 Task: Update the pool type of the saved search to the community pool.
Action: Mouse moved to (433, 328)
Screenshot: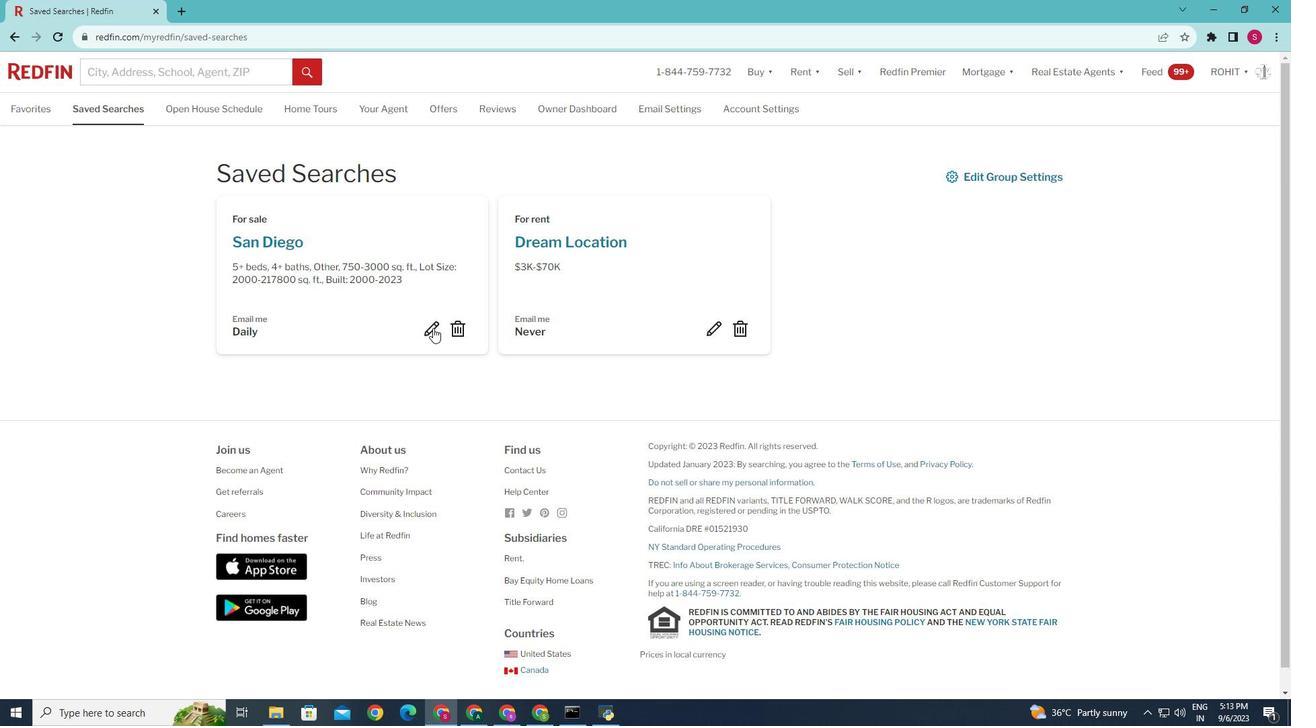
Action: Mouse pressed left at (433, 328)
Screenshot: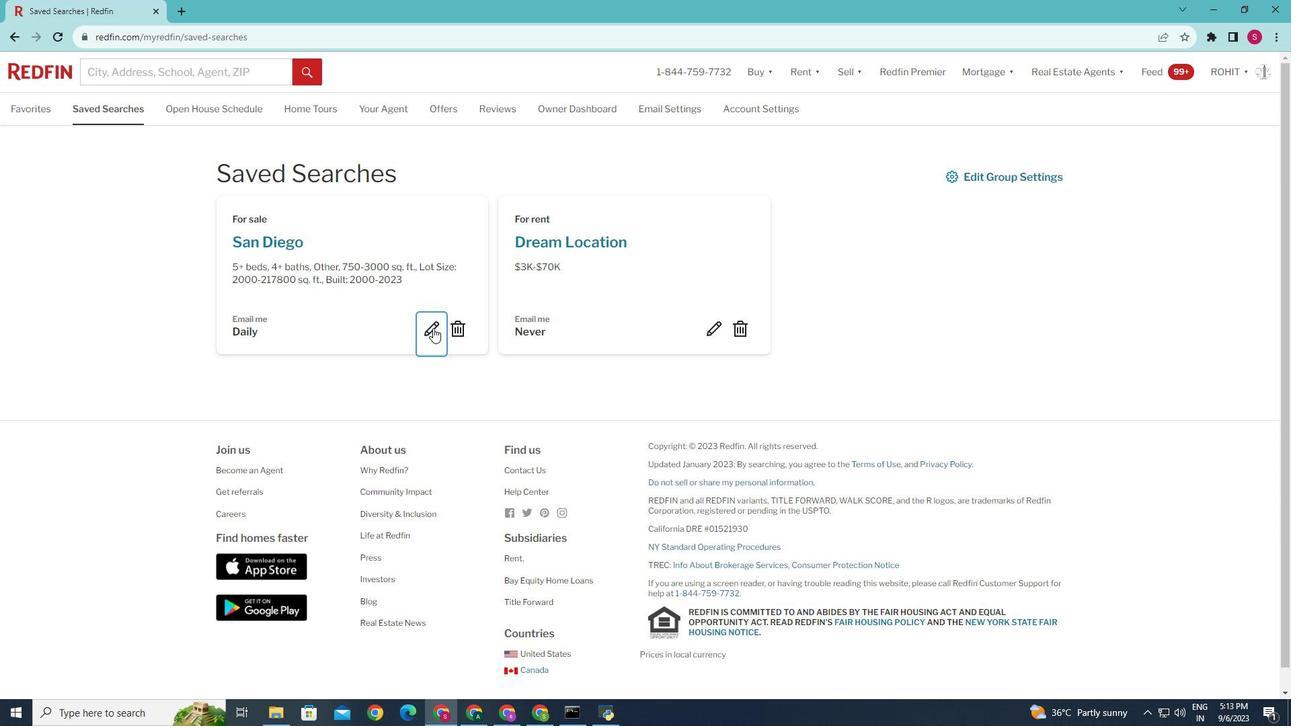 
Action: Mouse moved to (579, 423)
Screenshot: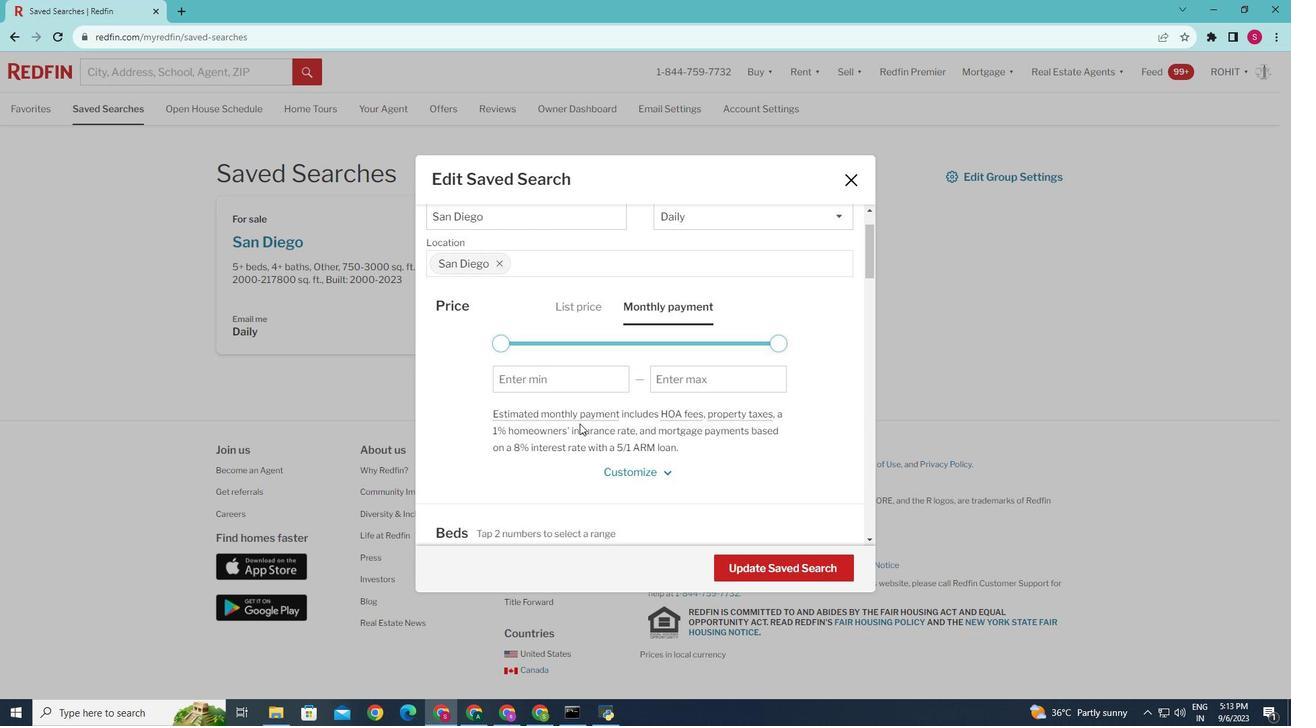 
Action: Mouse scrolled (579, 423) with delta (0, 0)
Screenshot: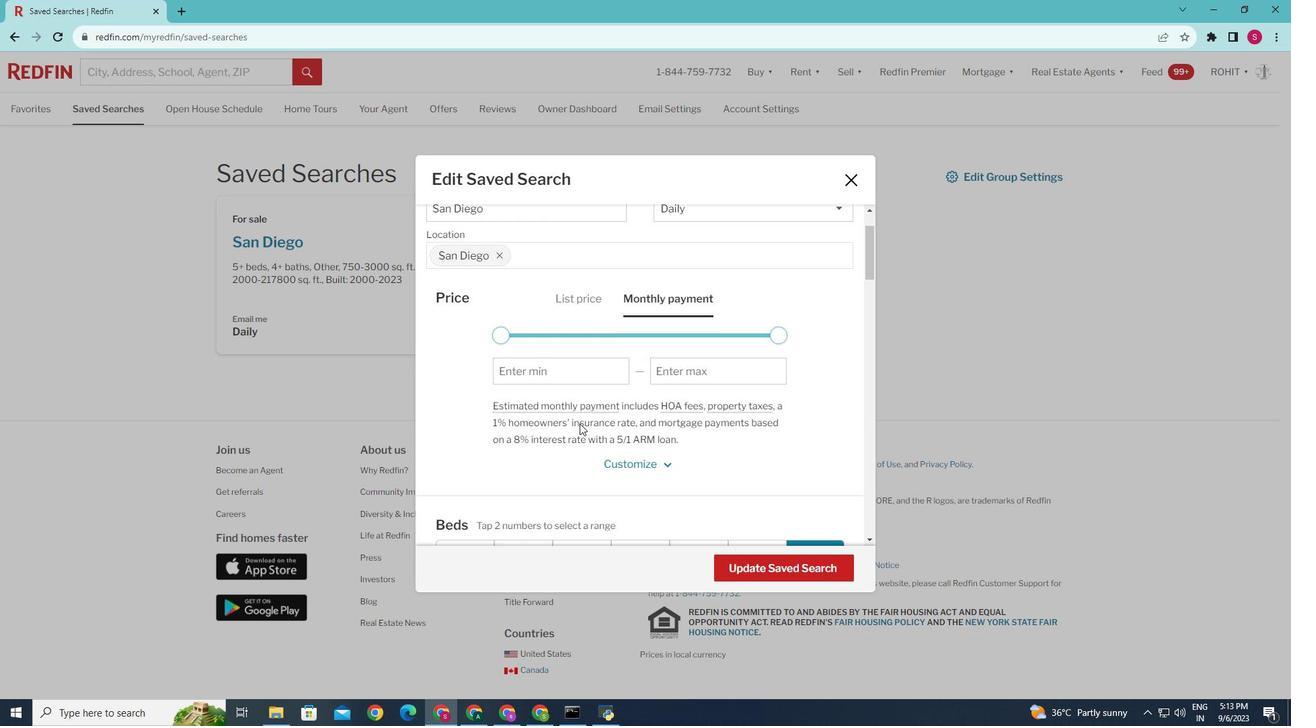 
Action: Mouse scrolled (579, 423) with delta (0, 0)
Screenshot: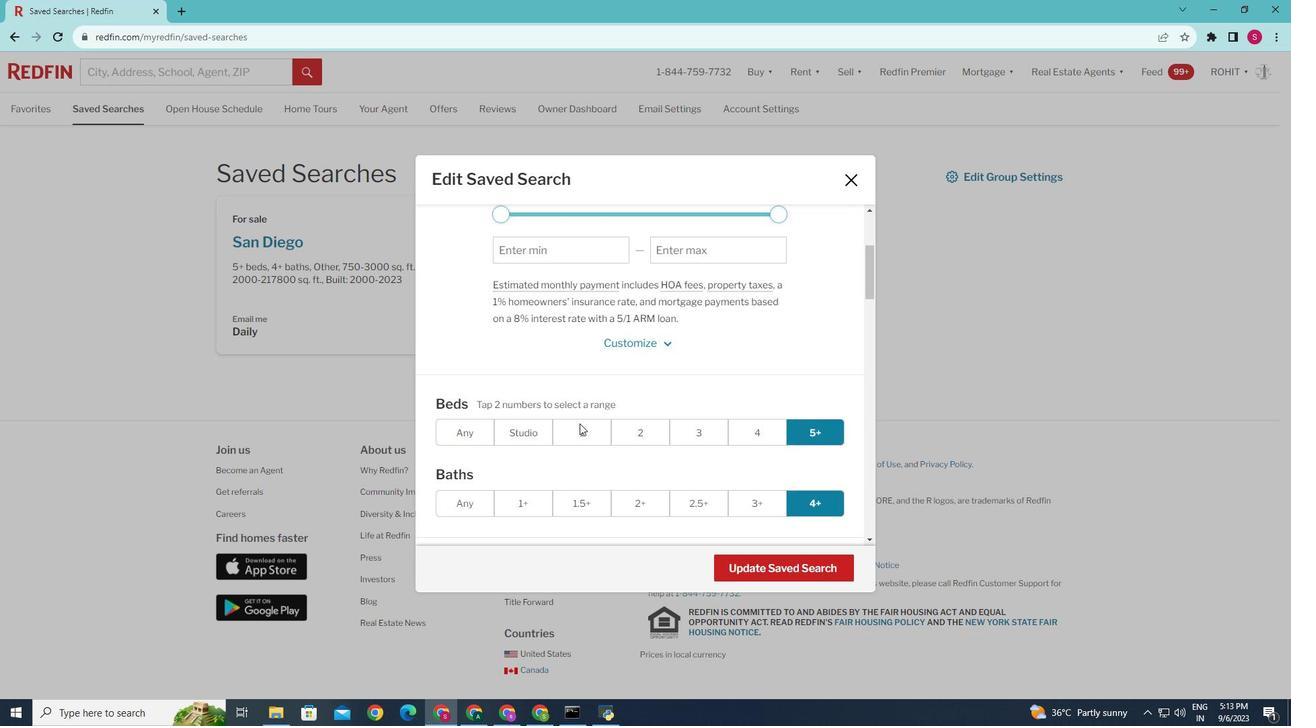 
Action: Mouse scrolled (579, 423) with delta (0, 0)
Screenshot: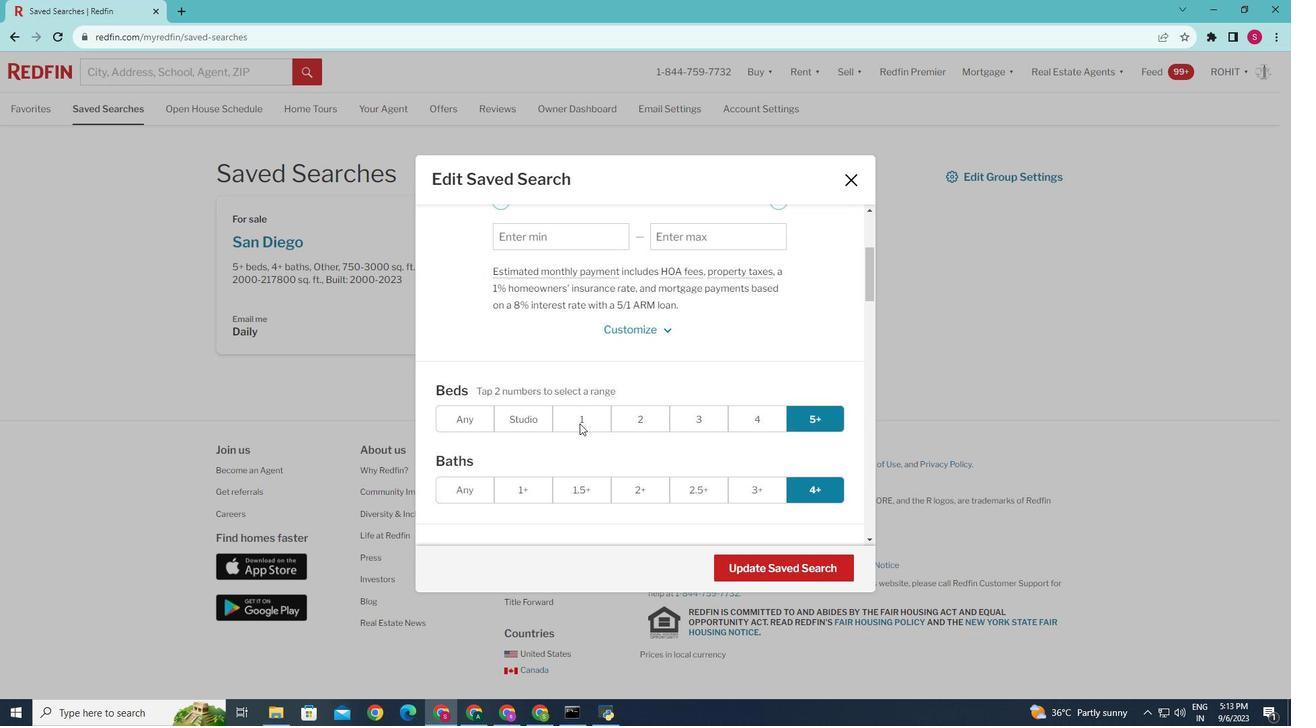 
Action: Mouse scrolled (579, 423) with delta (0, 0)
Screenshot: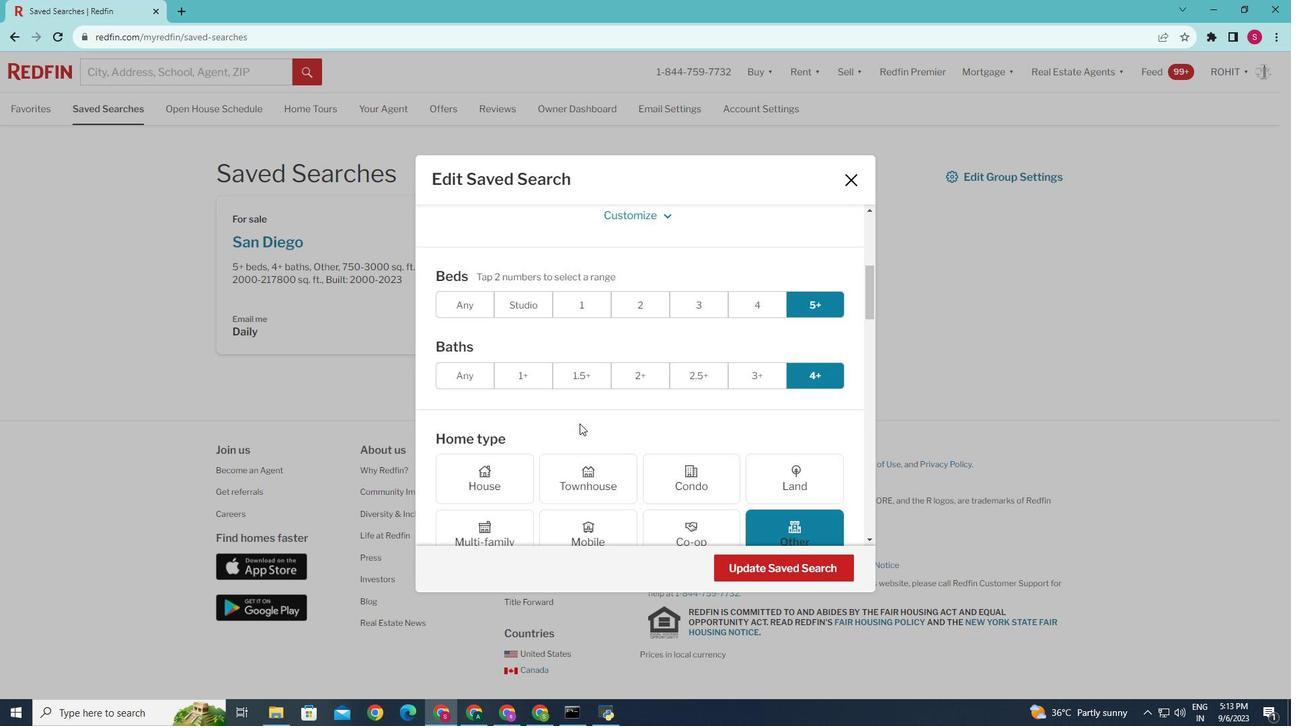 
Action: Mouse scrolled (579, 423) with delta (0, 0)
Screenshot: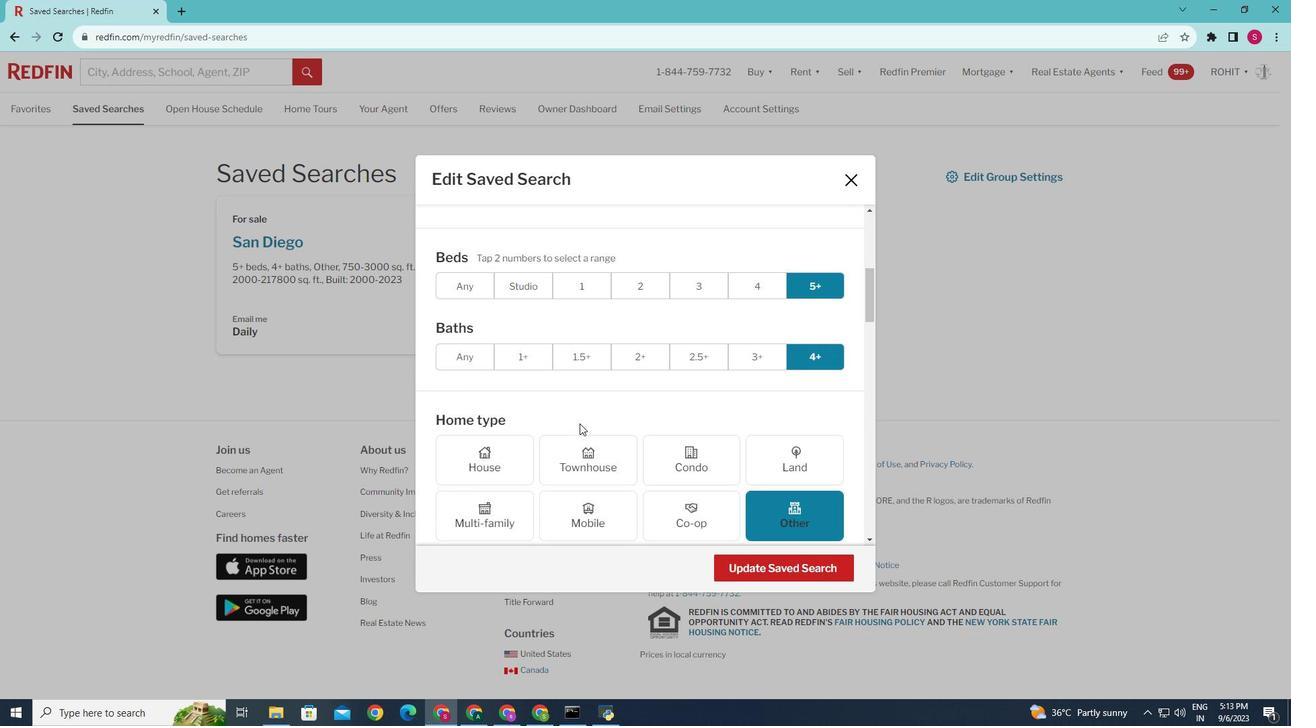 
Action: Mouse scrolled (579, 423) with delta (0, 0)
Screenshot: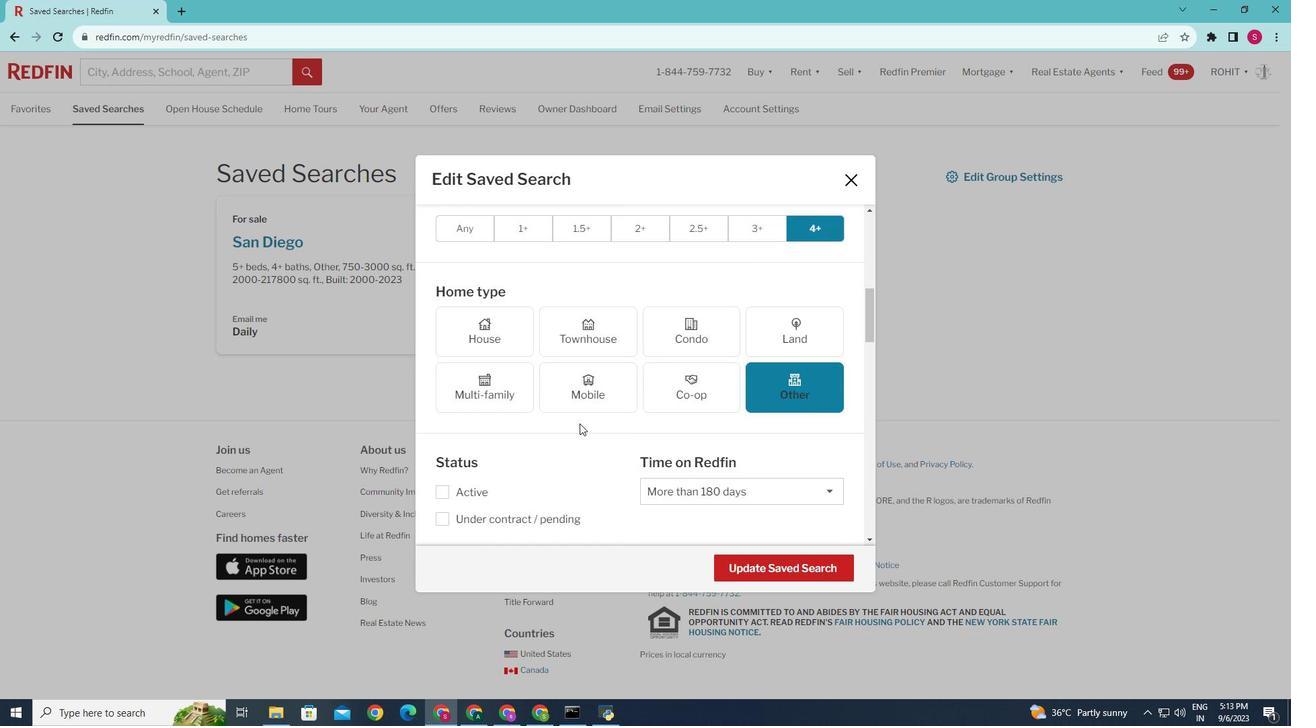 
Action: Mouse scrolled (579, 423) with delta (0, 0)
Screenshot: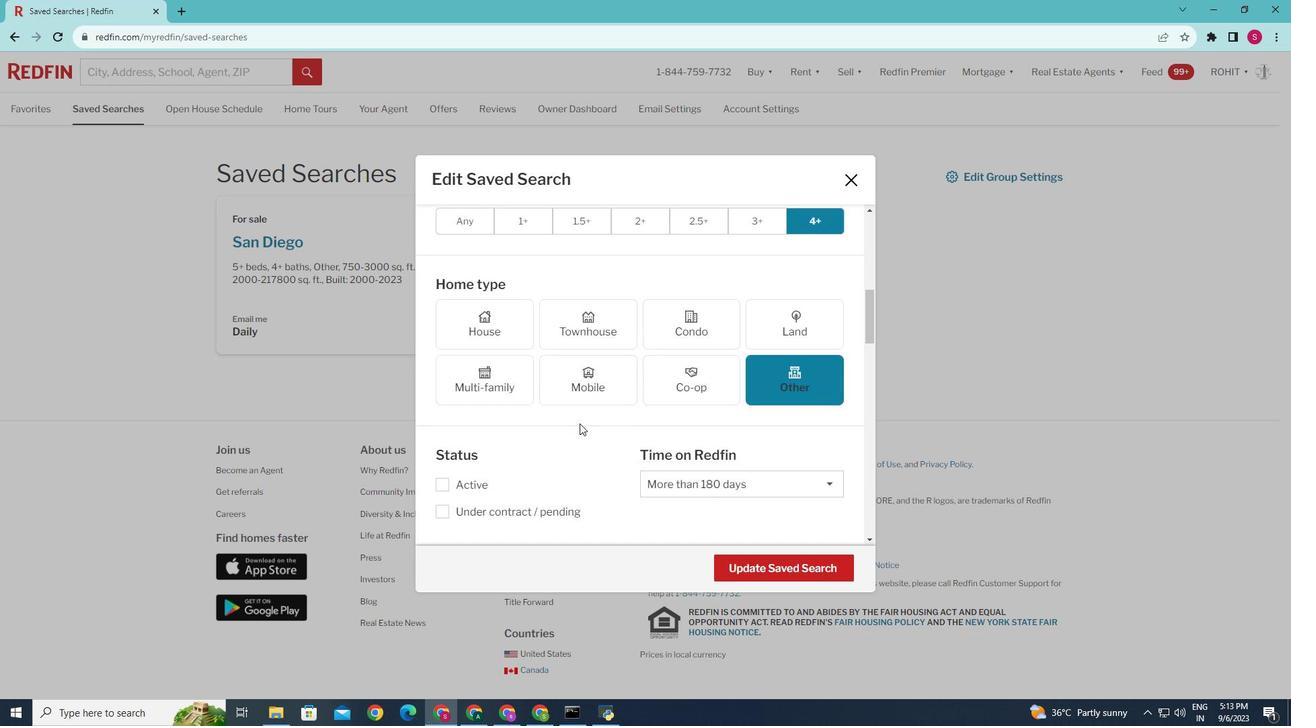 
Action: Mouse scrolled (579, 423) with delta (0, 0)
Screenshot: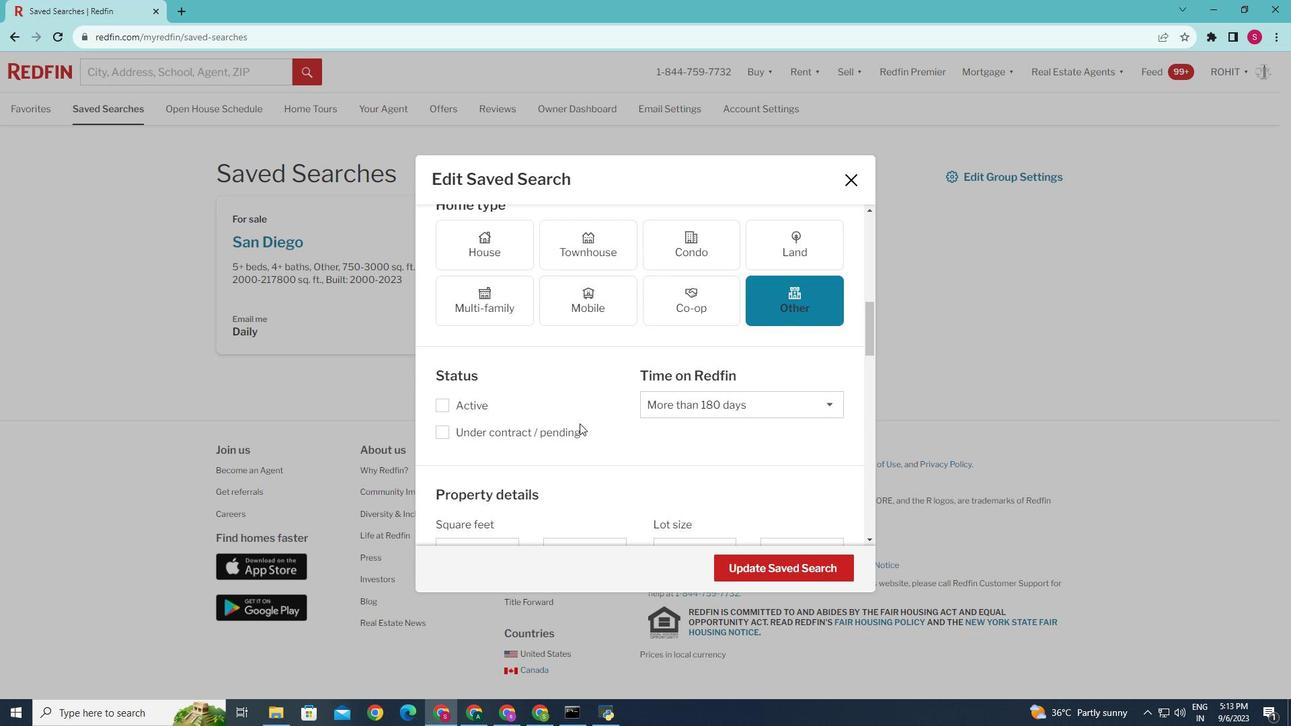 
Action: Mouse scrolled (579, 423) with delta (0, 0)
Screenshot: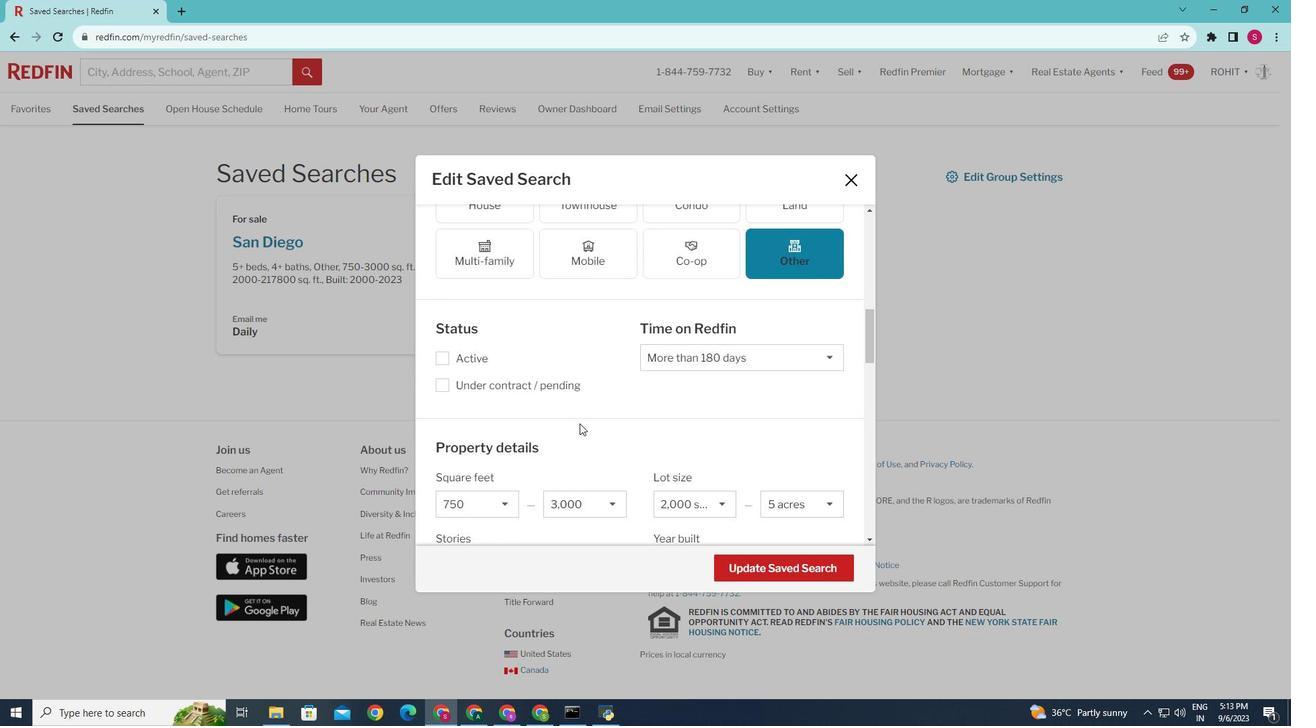 
Action: Mouse scrolled (579, 423) with delta (0, 0)
Screenshot: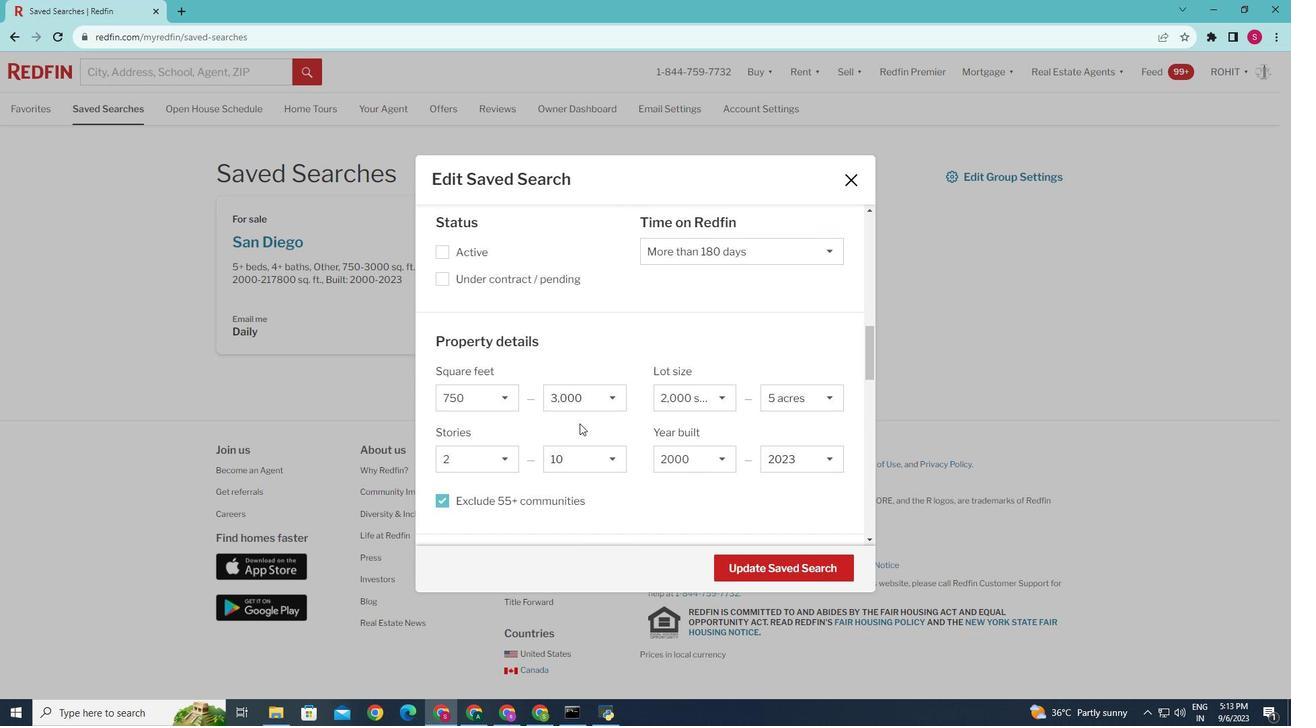 
Action: Mouse scrolled (579, 423) with delta (0, 0)
Screenshot: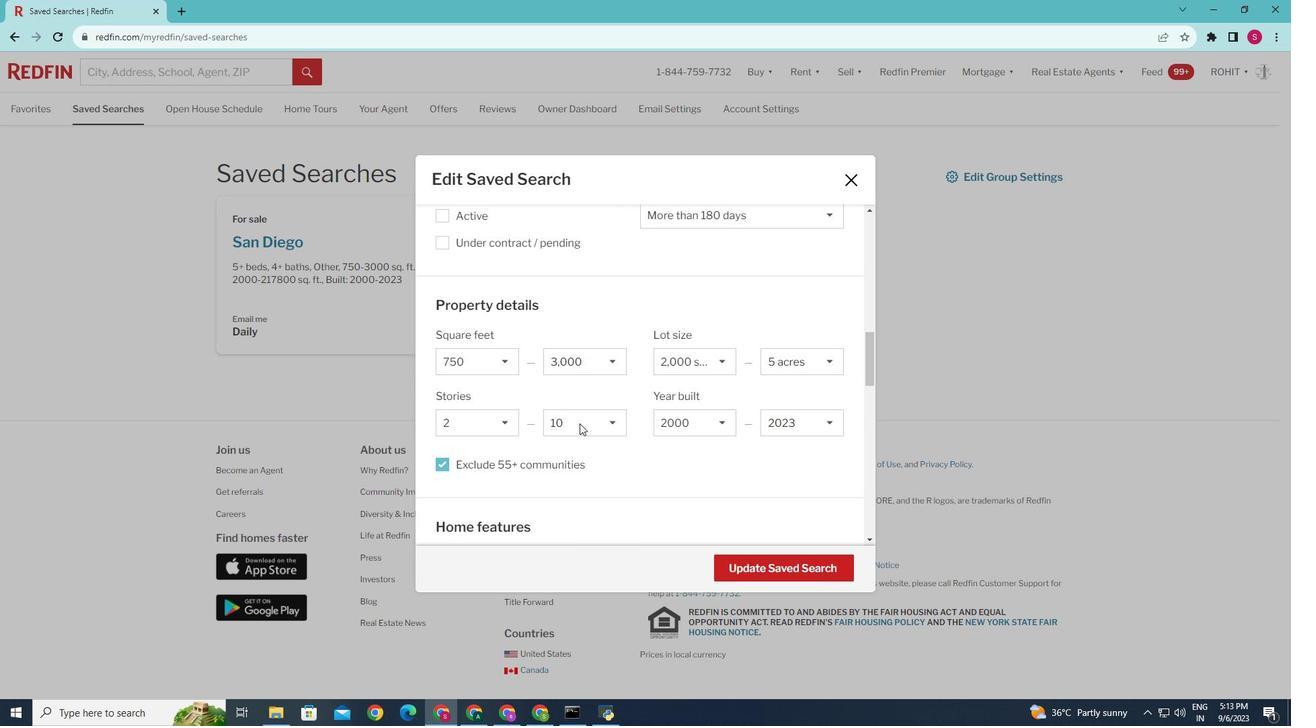 
Action: Mouse scrolled (579, 423) with delta (0, 0)
Screenshot: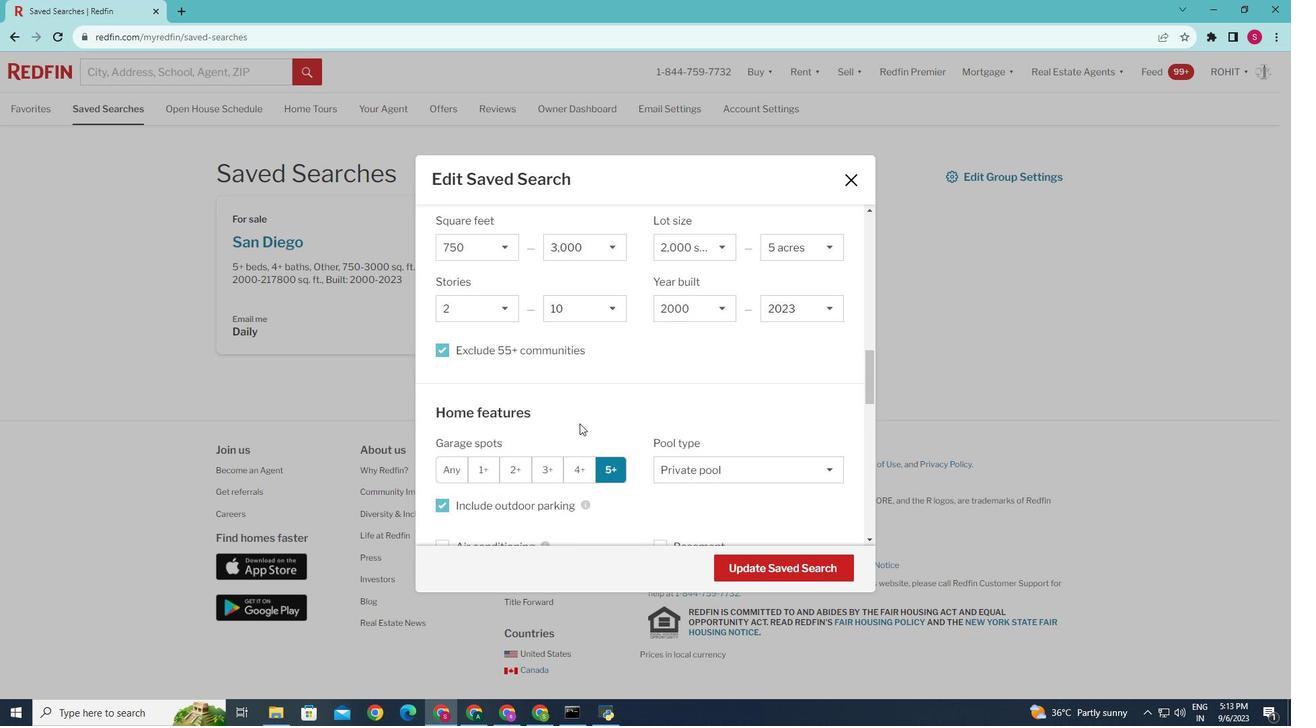 
Action: Mouse scrolled (579, 423) with delta (0, 0)
Screenshot: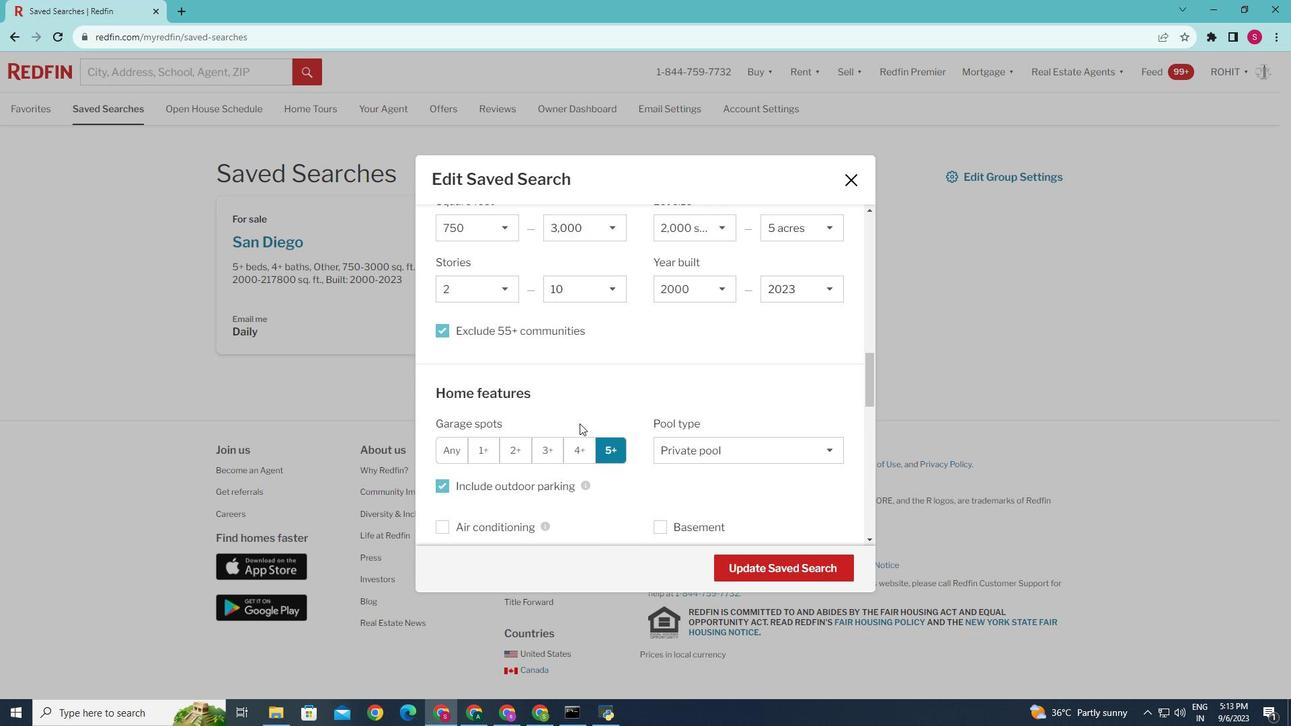 
Action: Mouse moved to (675, 449)
Screenshot: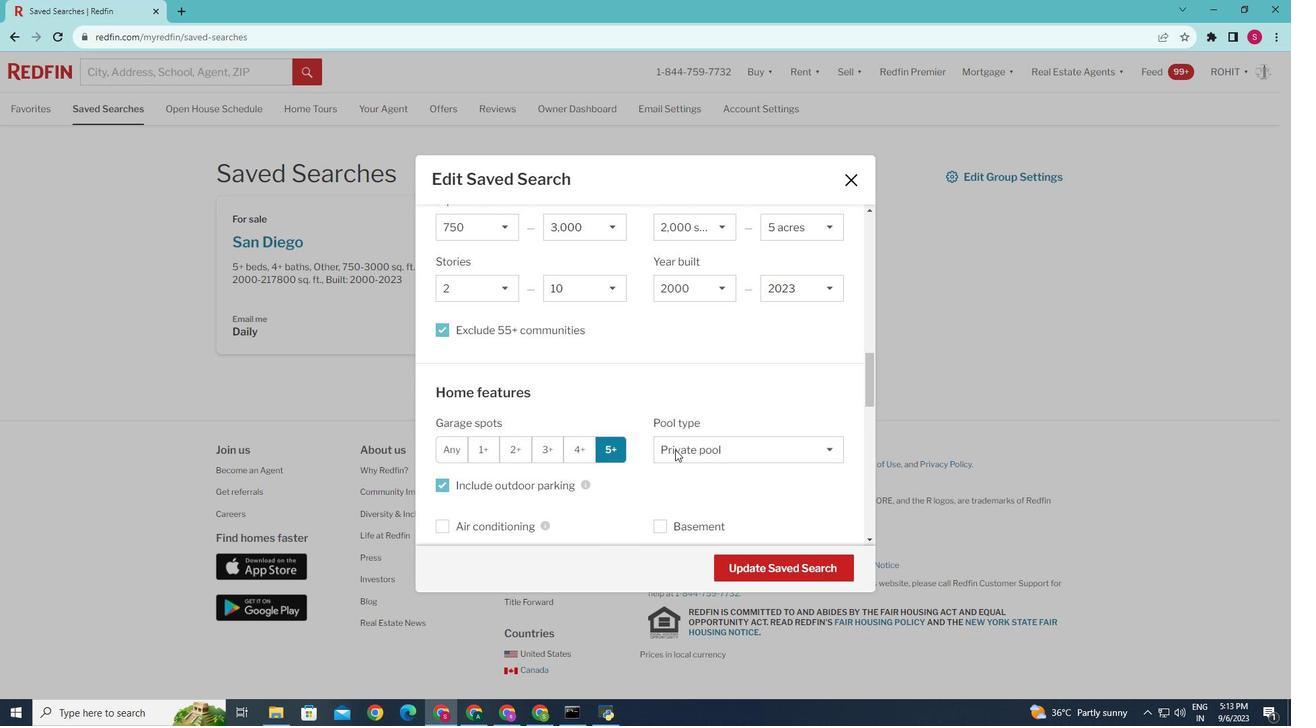 
Action: Mouse pressed left at (675, 449)
Screenshot: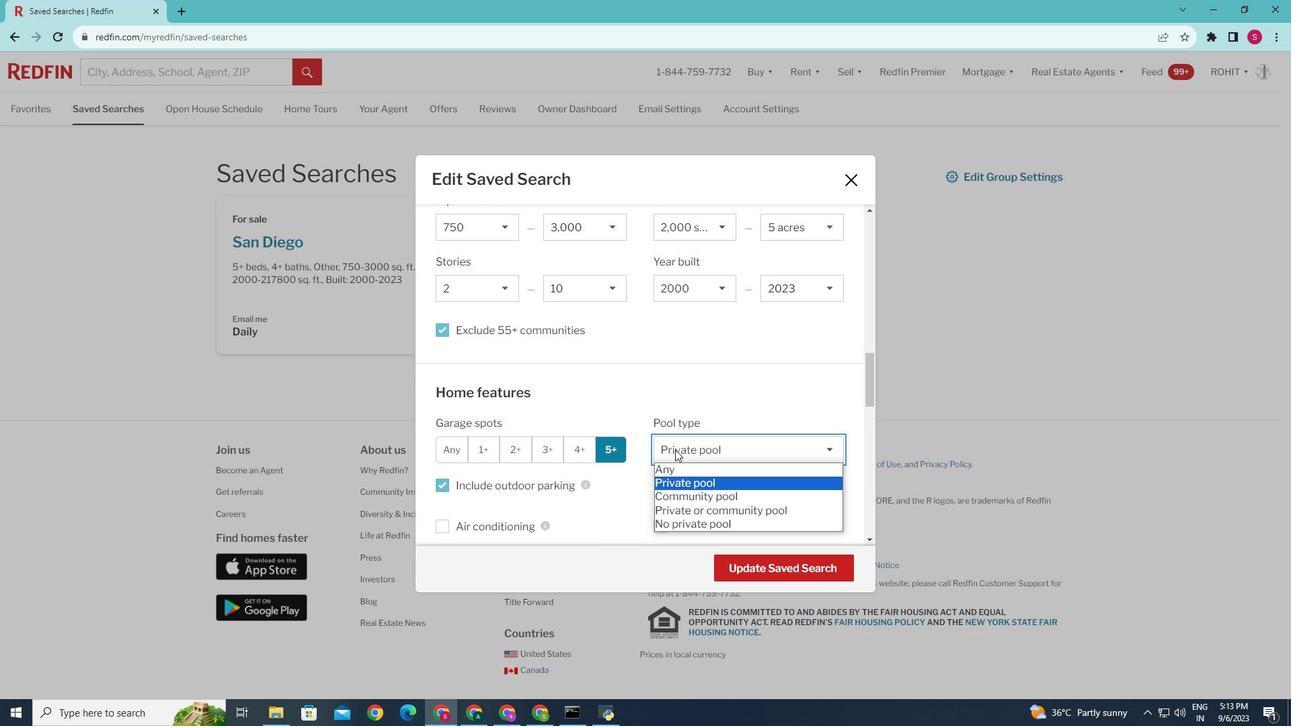 
Action: Mouse moved to (668, 496)
Screenshot: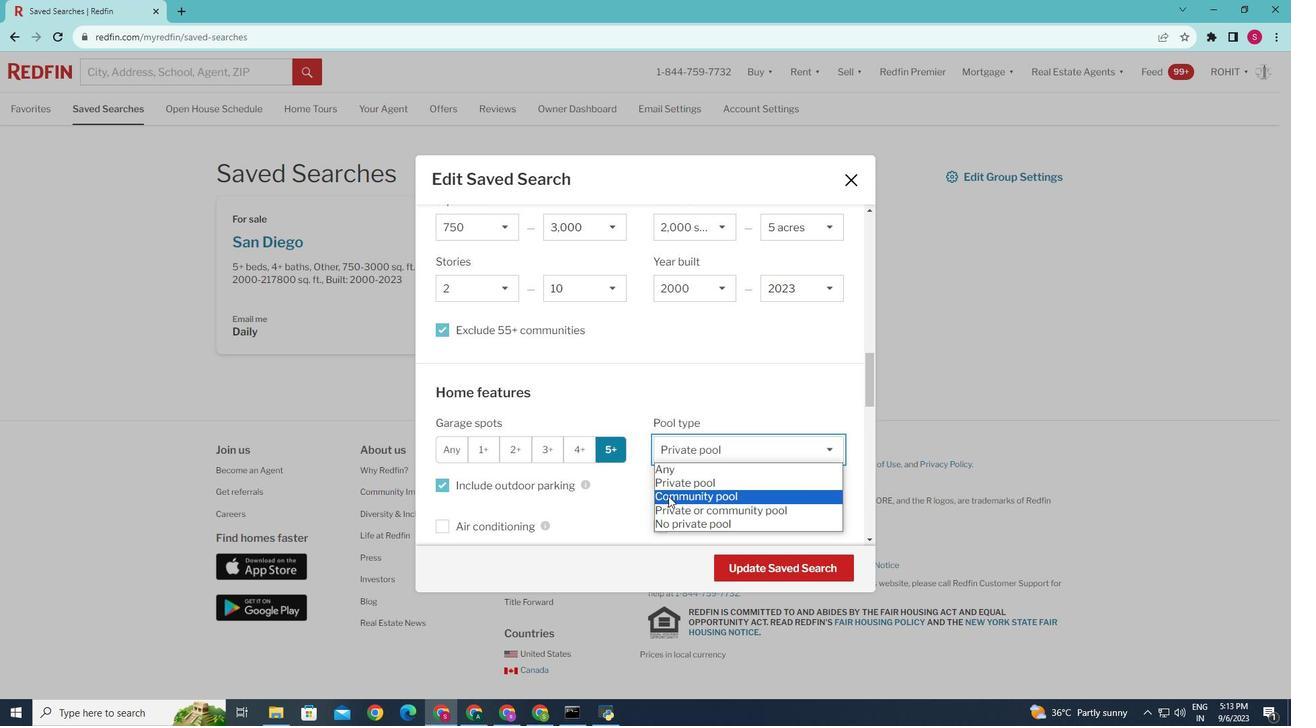 
Action: Mouse pressed left at (668, 496)
Screenshot: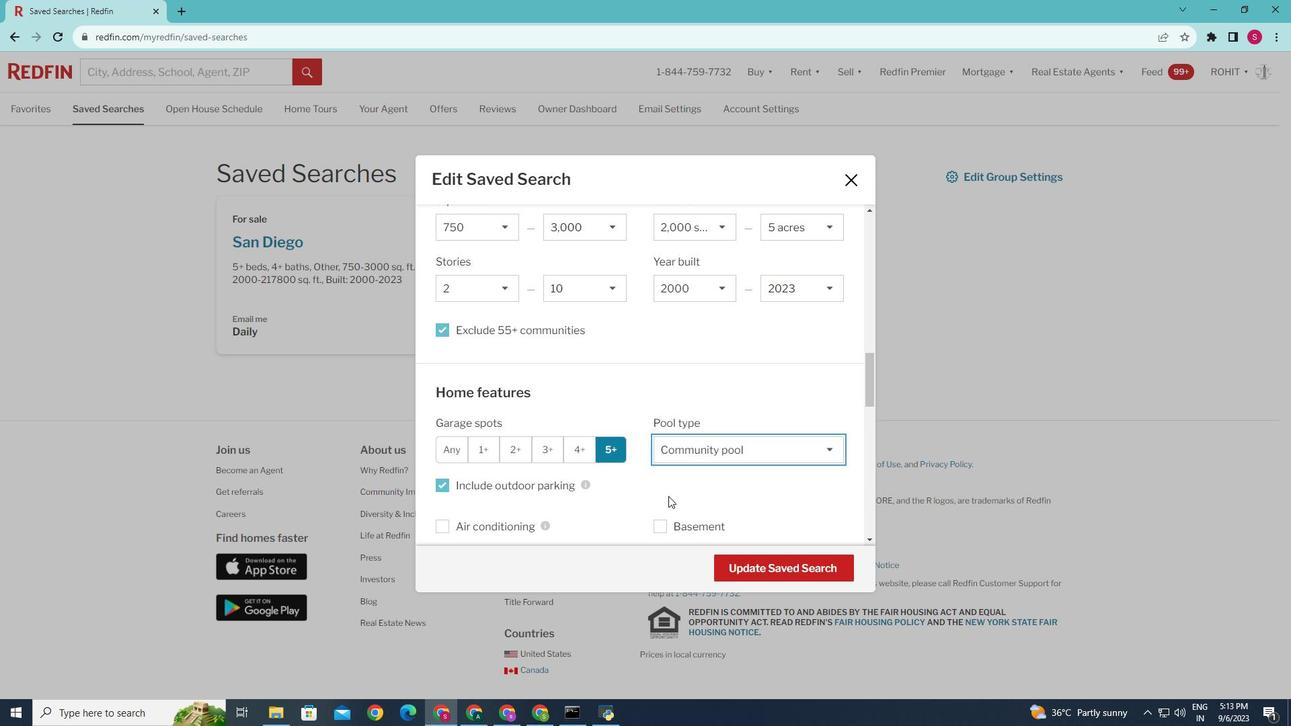 
Action: Mouse moved to (758, 563)
Screenshot: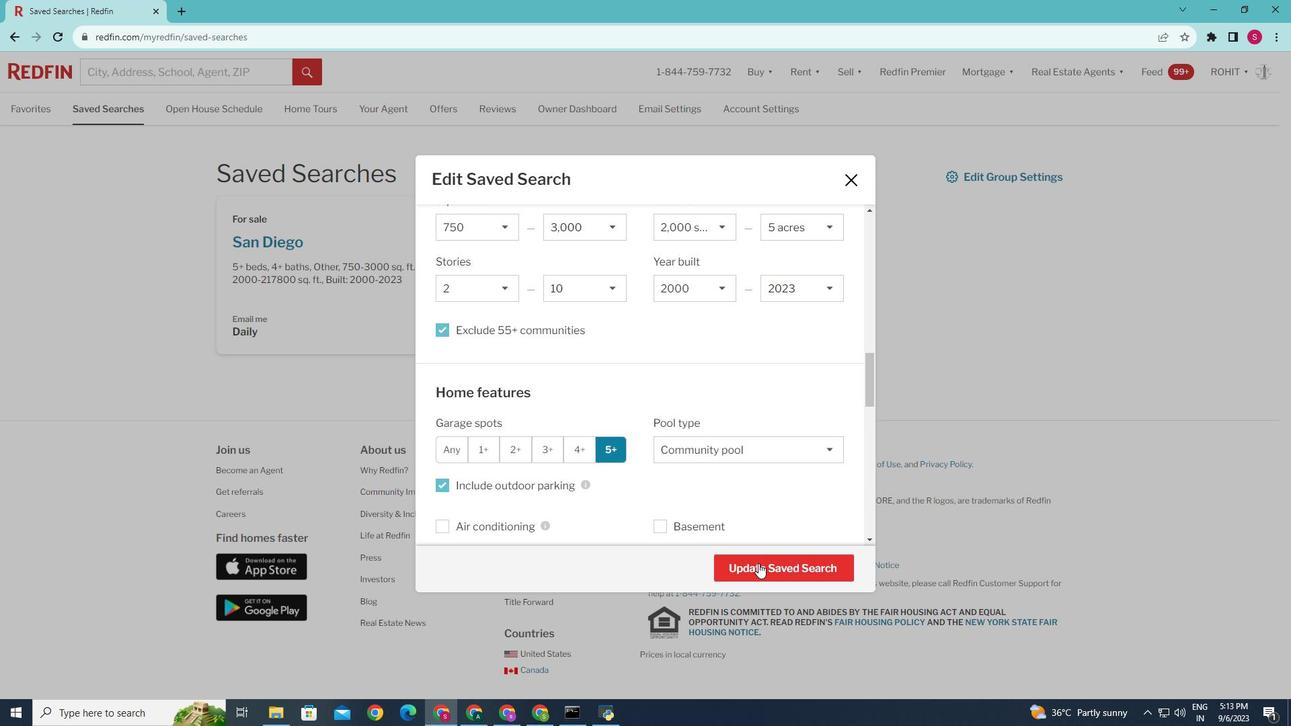 
Action: Mouse pressed left at (758, 563)
Screenshot: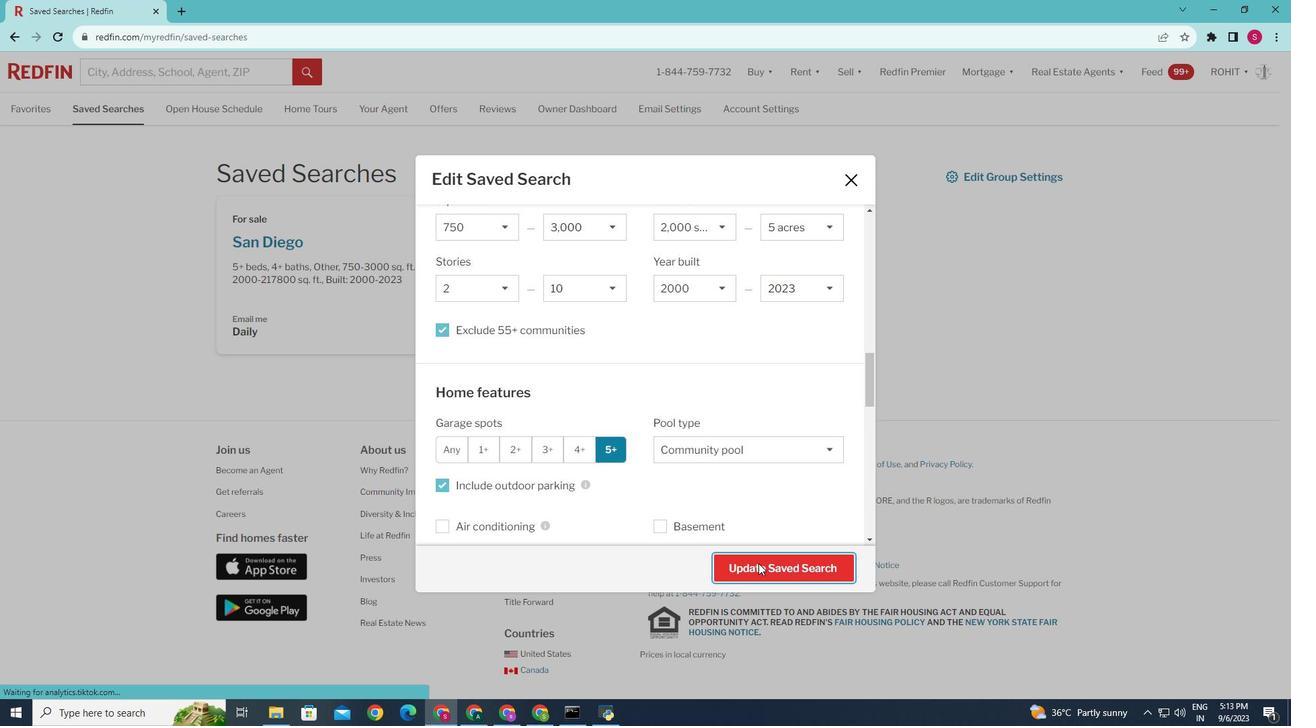 
Action: Mouse moved to (712, 540)
Screenshot: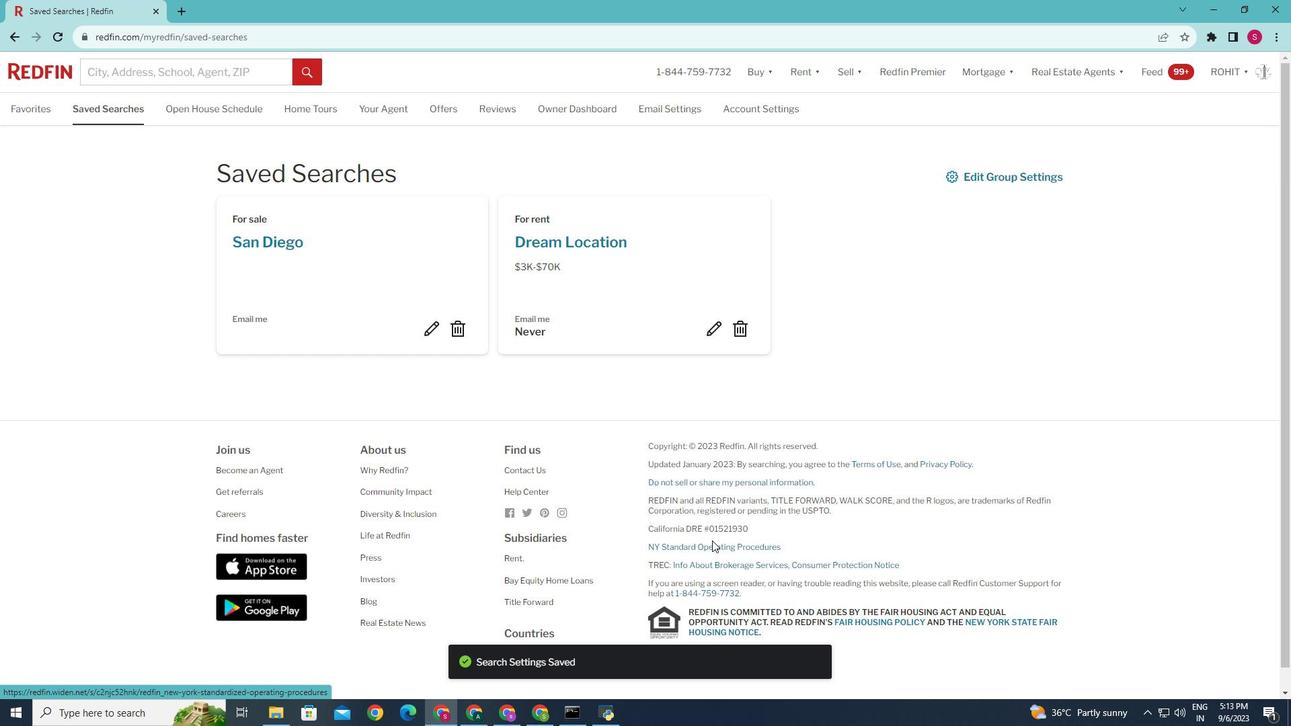 
